Task: In the  document Marriage.odt Select the text and change paragraph spacing to  'Double' Change page orientation to  'Landscape' Add Page color Dark Red
Action: Mouse moved to (628, 383)
Screenshot: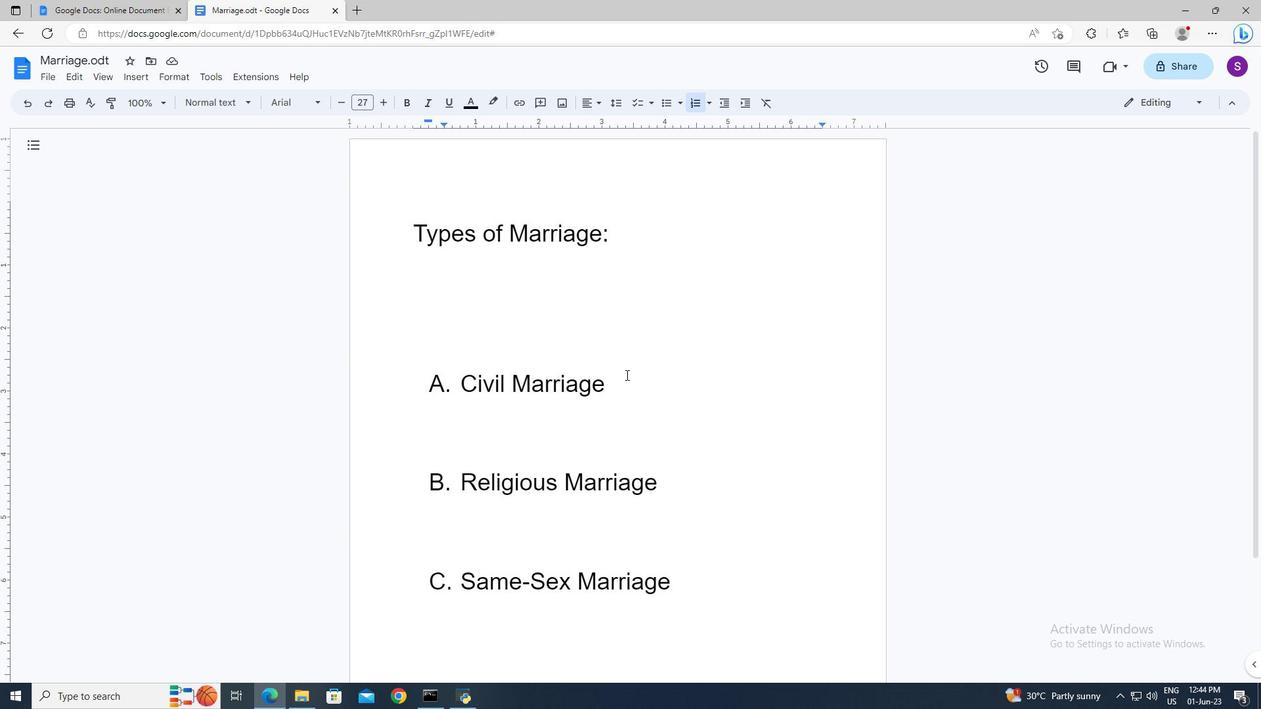 
Action: Mouse pressed left at (628, 383)
Screenshot: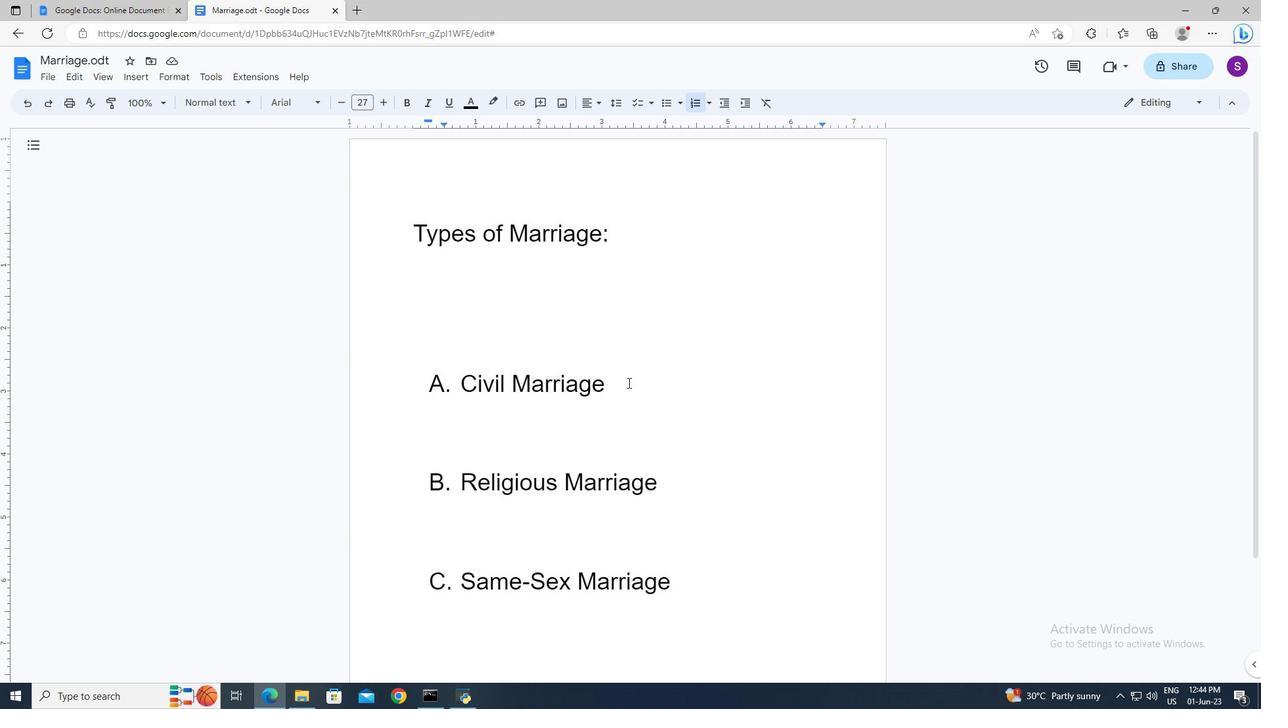 
Action: Key pressed ctrl+A
Screenshot: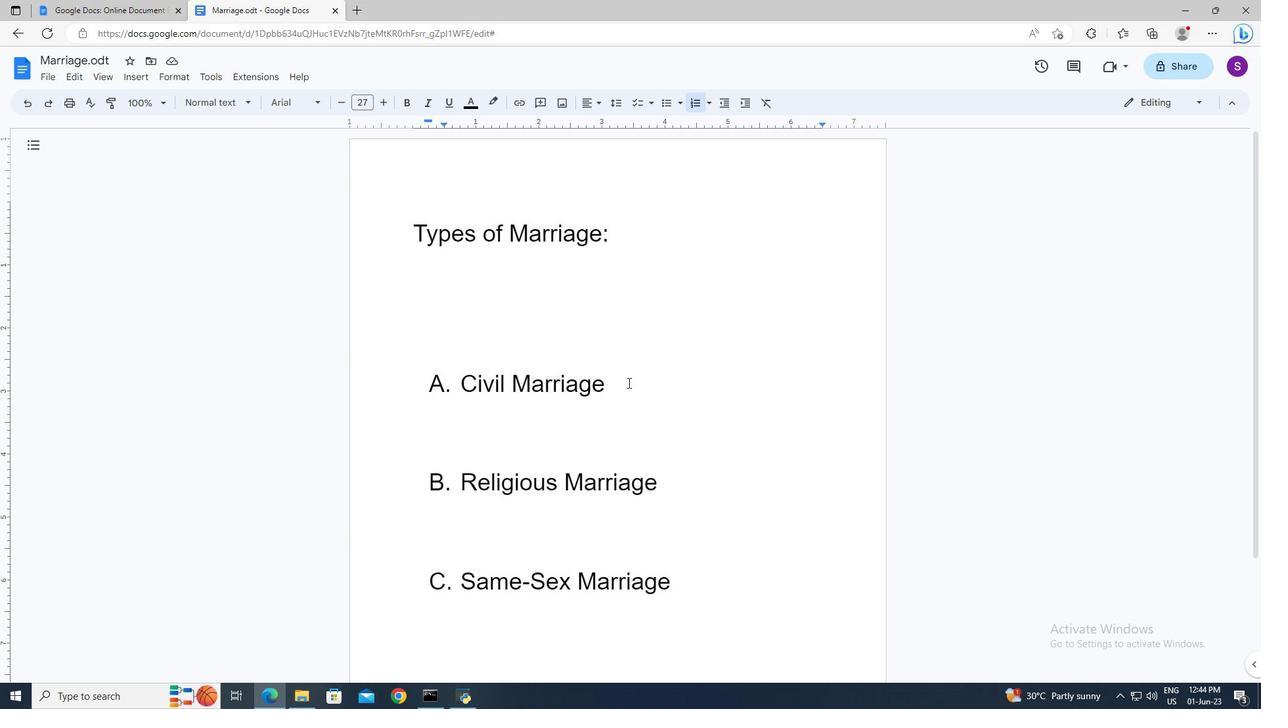 
Action: Mouse moved to (622, 105)
Screenshot: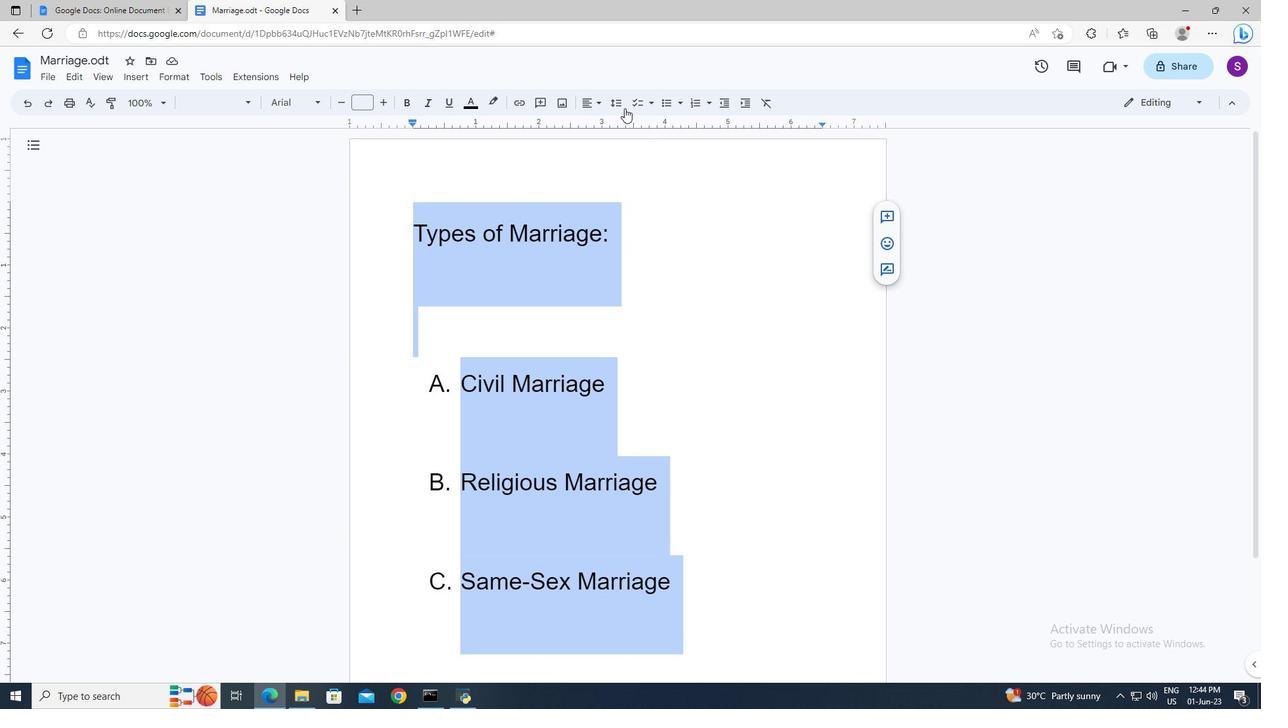 
Action: Mouse pressed left at (622, 105)
Screenshot: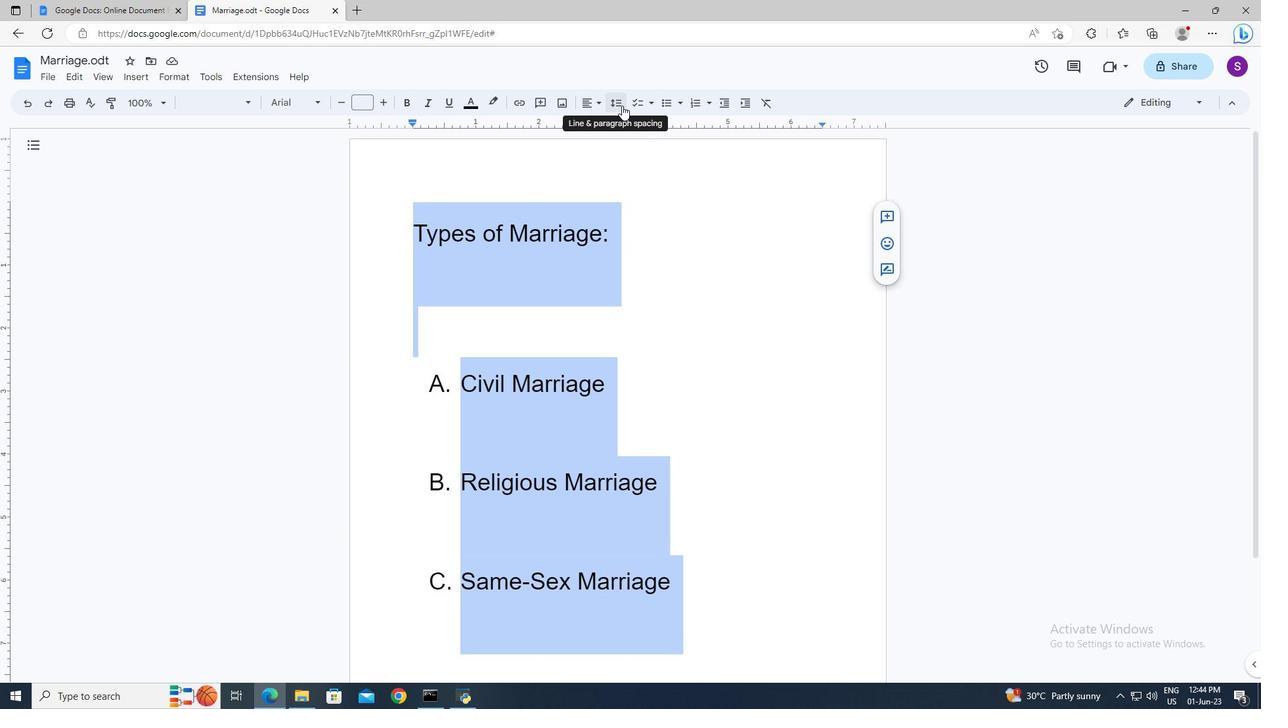 
Action: Mouse moved to (627, 182)
Screenshot: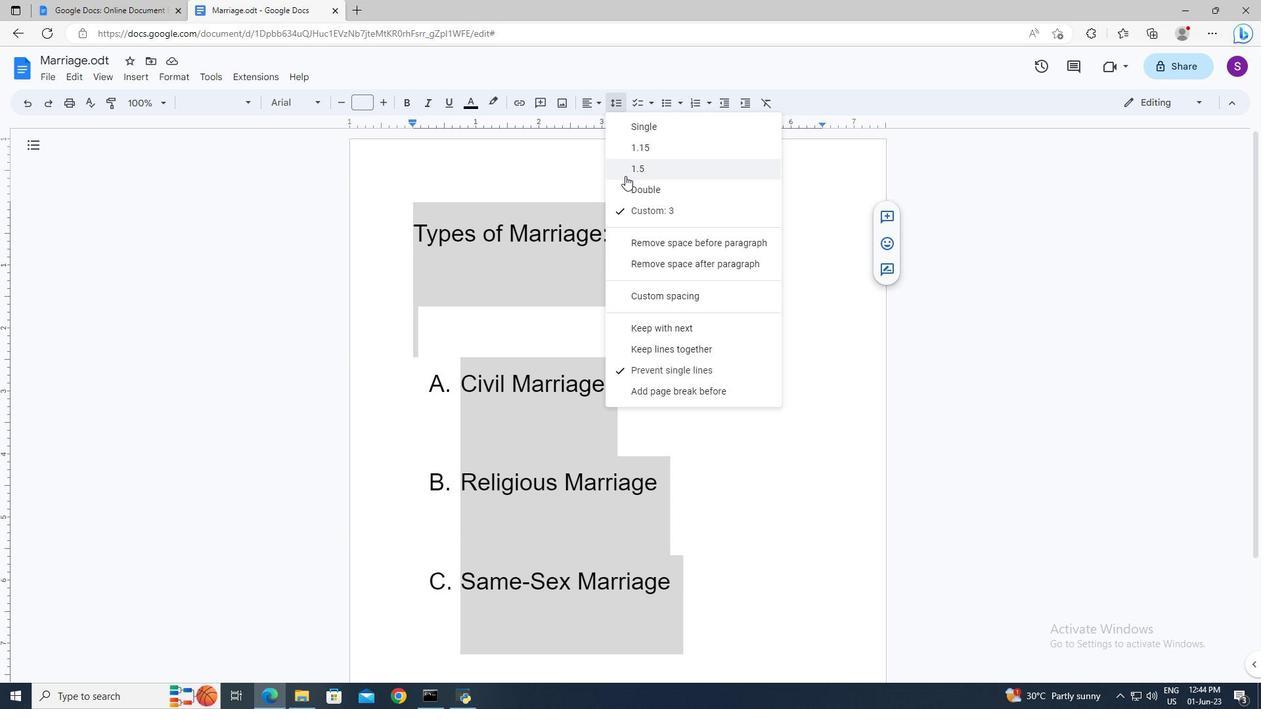 
Action: Mouse pressed left at (627, 182)
Screenshot: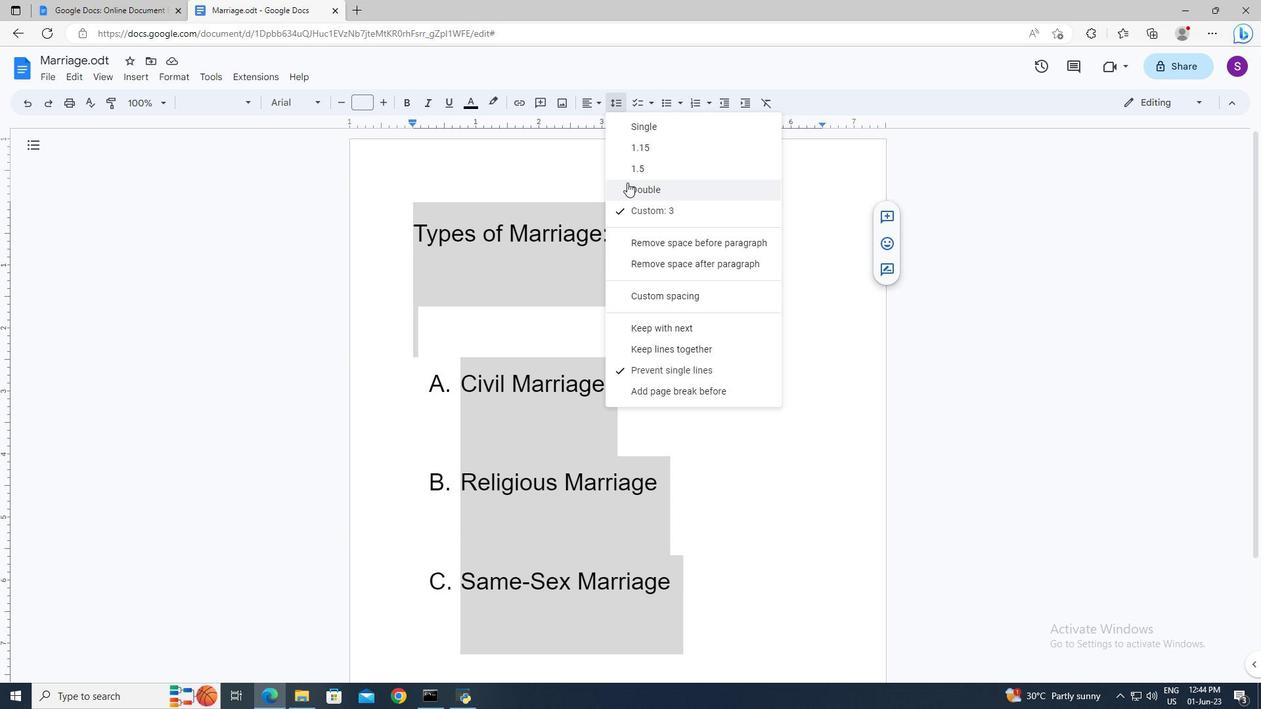 
Action: Mouse moved to (630, 213)
Screenshot: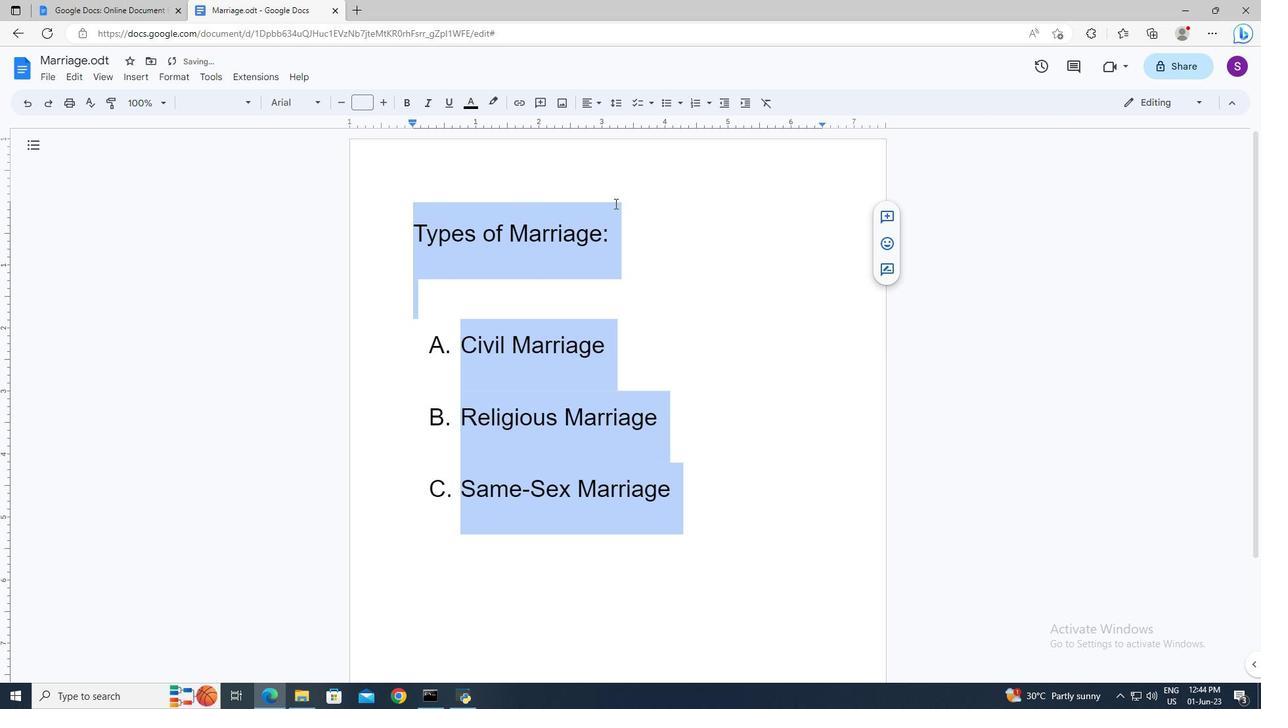 
Action: Mouse pressed left at (630, 213)
Screenshot: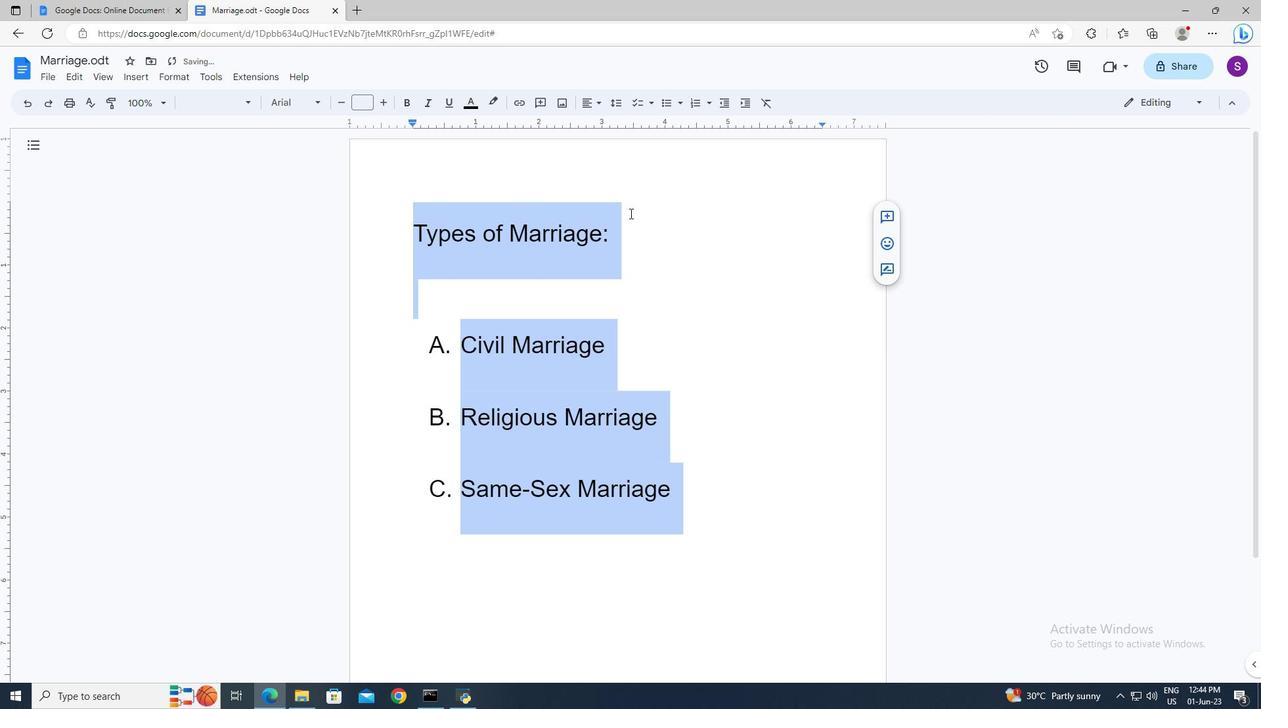 
Action: Mouse moved to (44, 76)
Screenshot: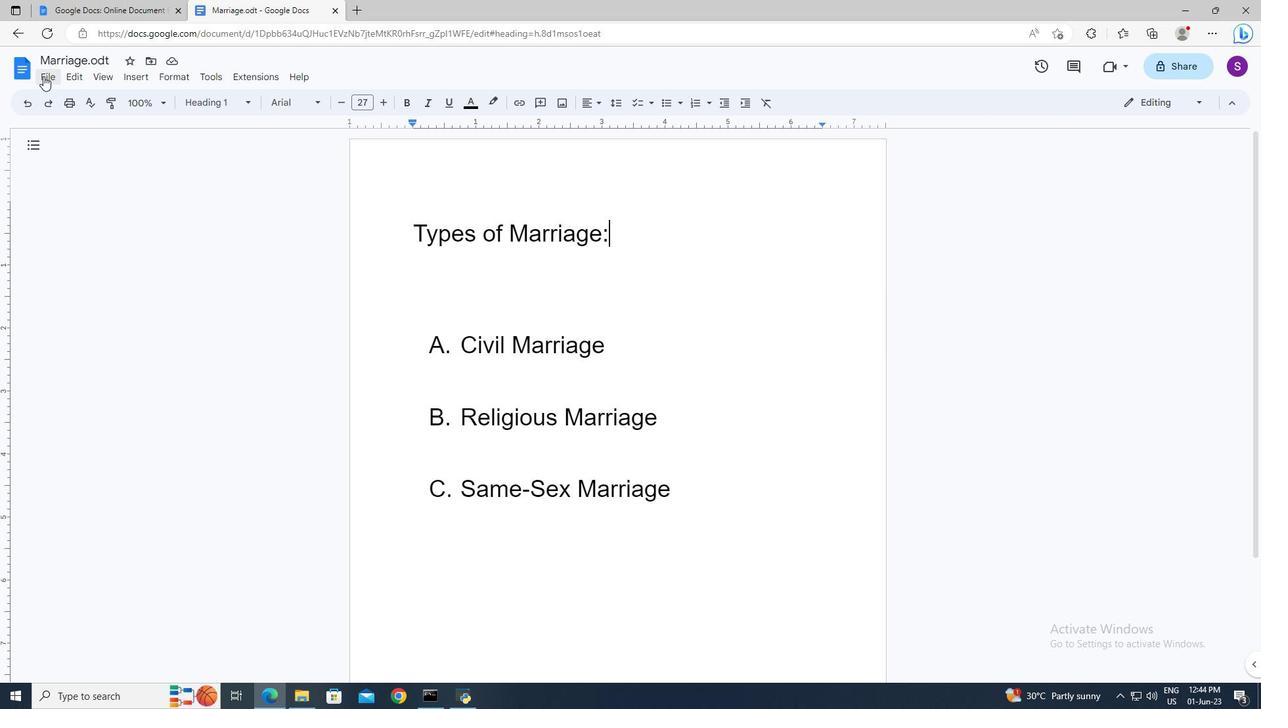 
Action: Mouse pressed left at (44, 76)
Screenshot: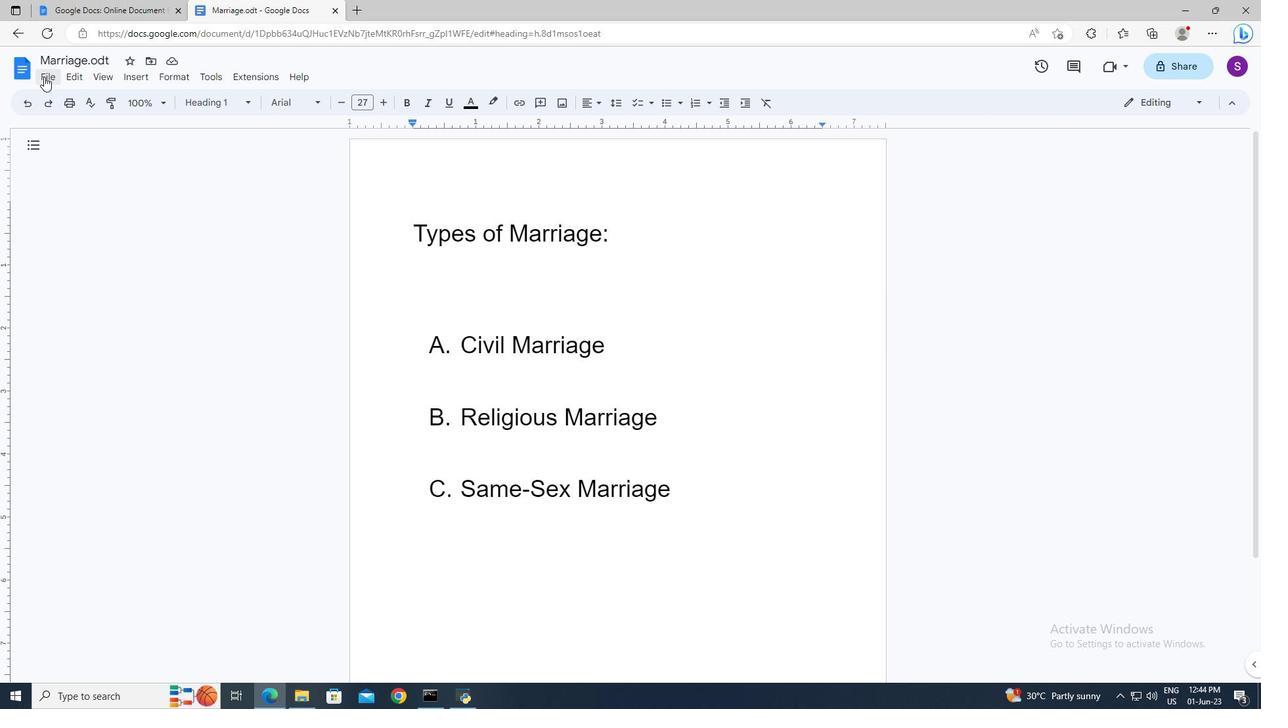 
Action: Mouse moved to (93, 431)
Screenshot: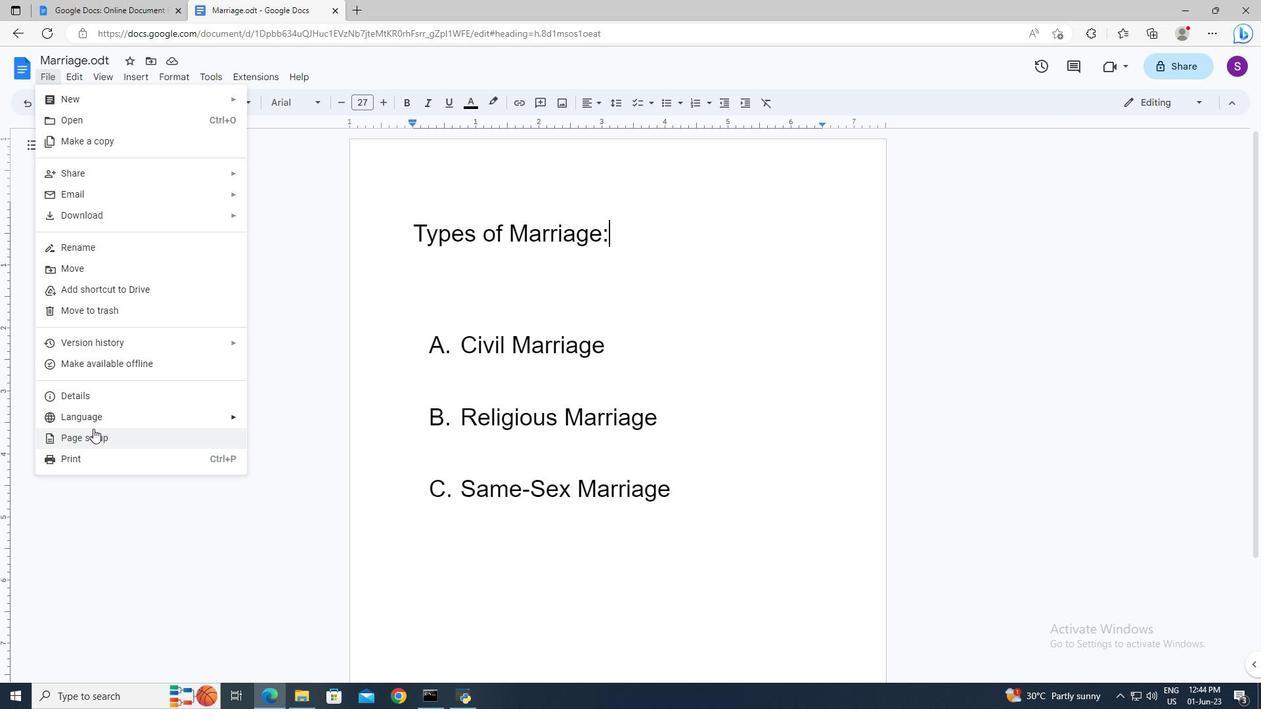 
Action: Mouse pressed left at (93, 431)
Screenshot: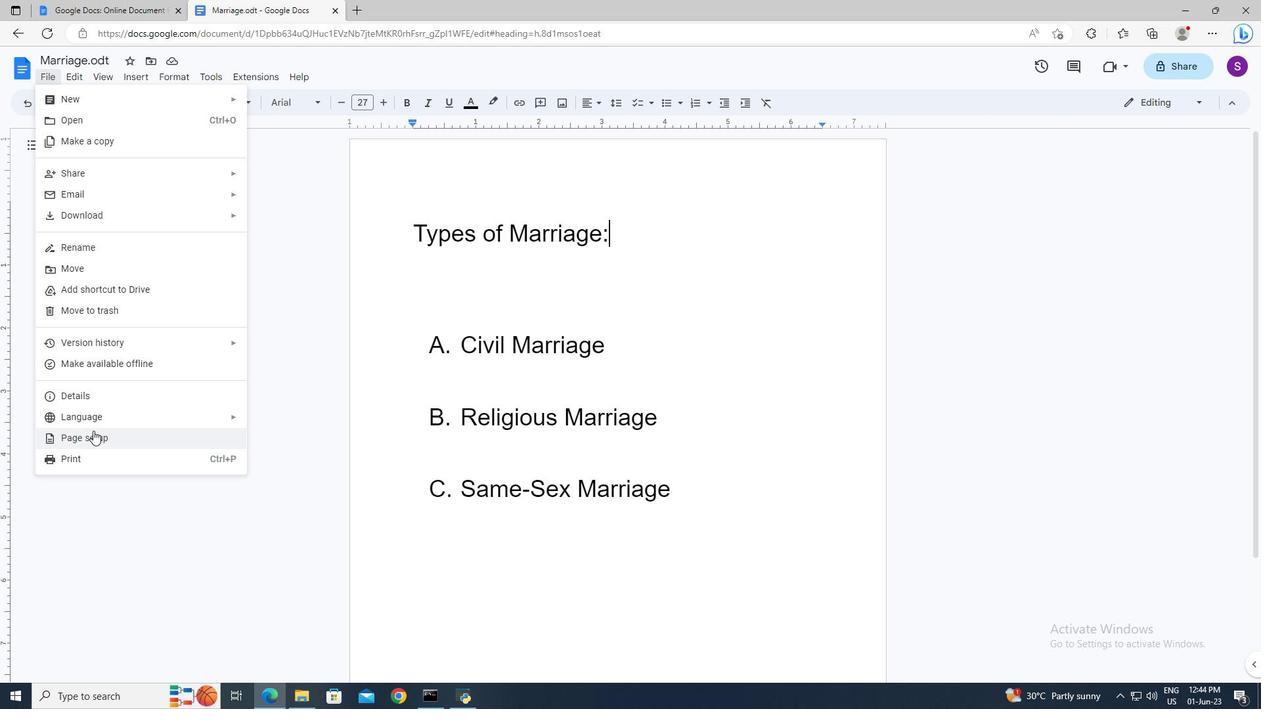 
Action: Mouse moved to (588, 345)
Screenshot: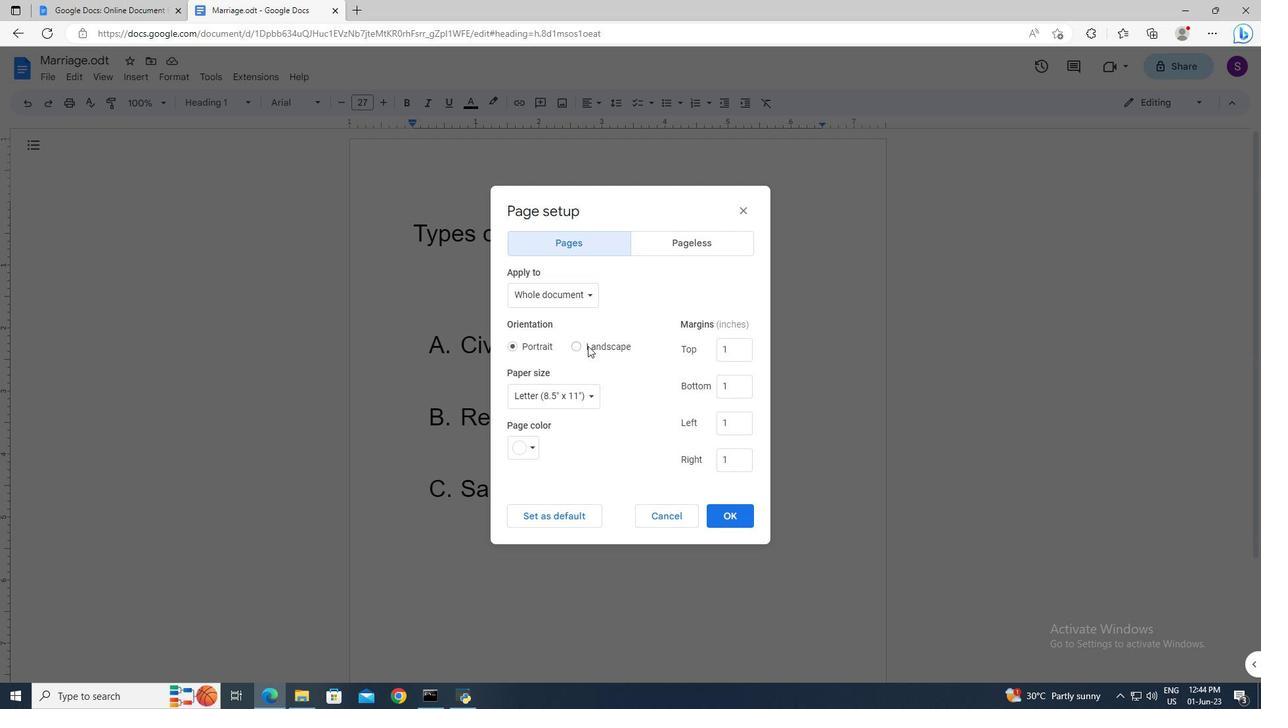 
Action: Mouse pressed left at (588, 345)
Screenshot: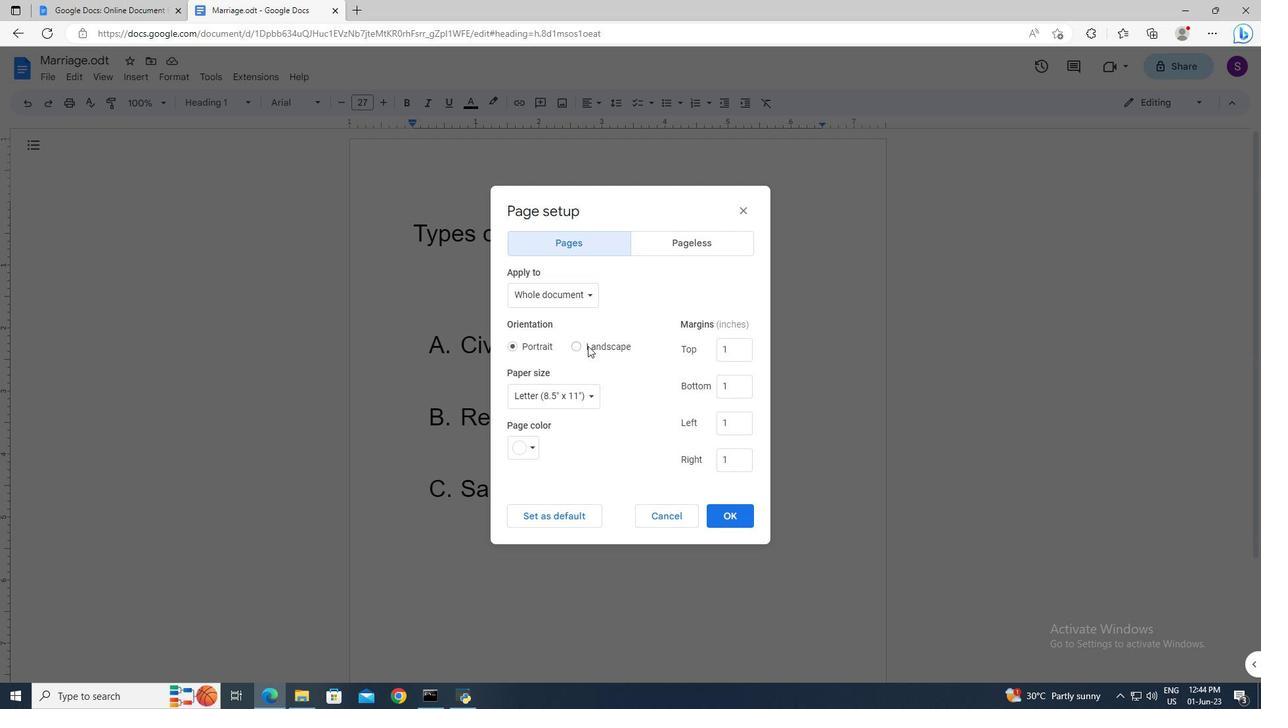 
Action: Mouse moved to (536, 441)
Screenshot: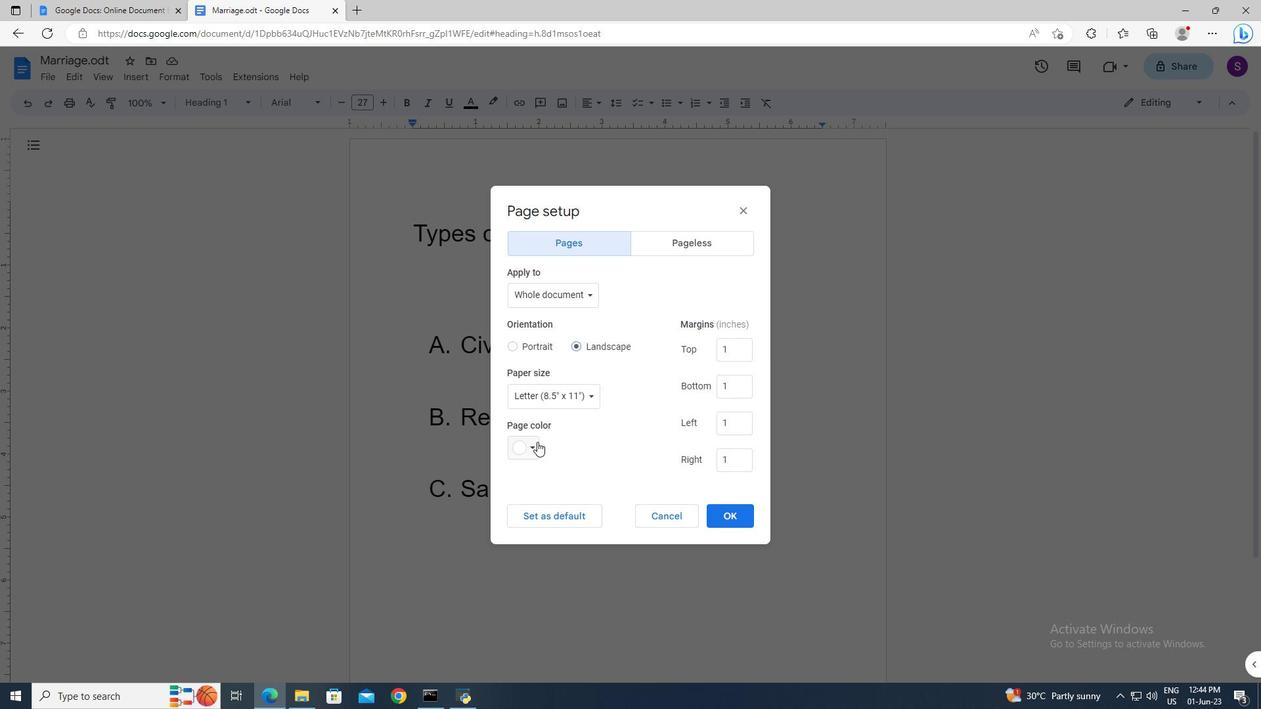 
Action: Mouse pressed left at (536, 441)
Screenshot: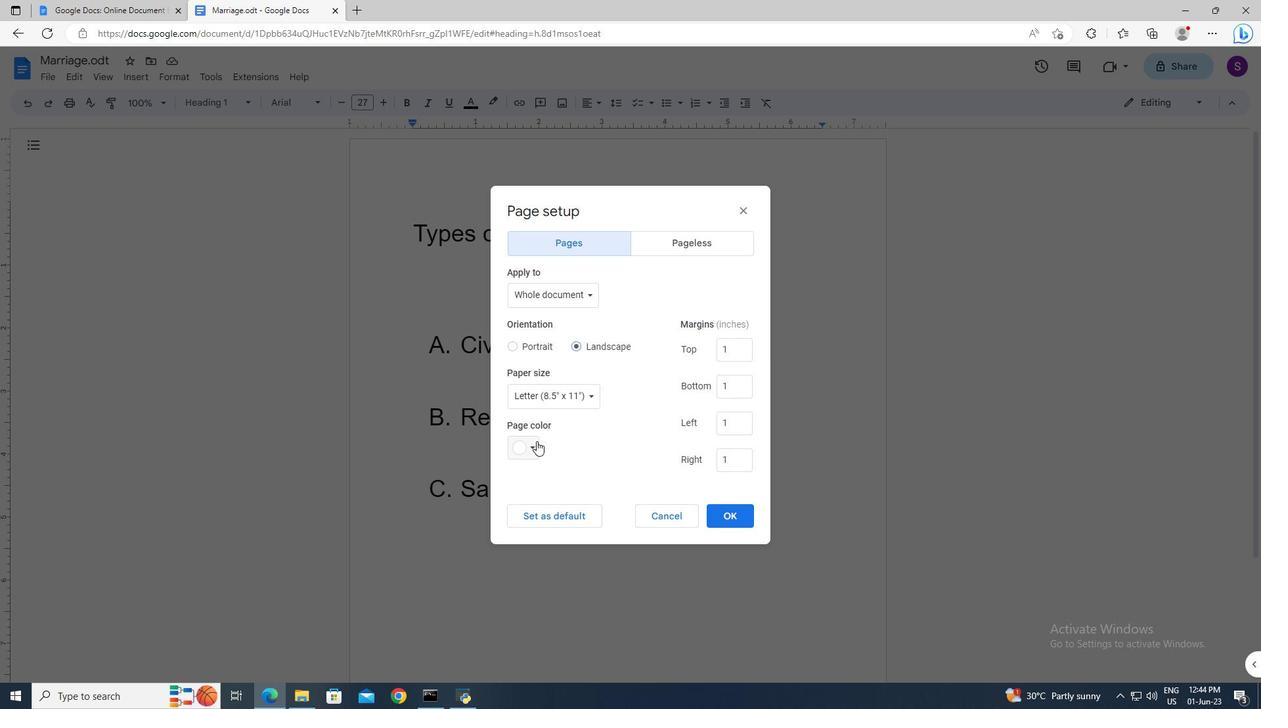 
Action: Mouse moved to (539, 559)
Screenshot: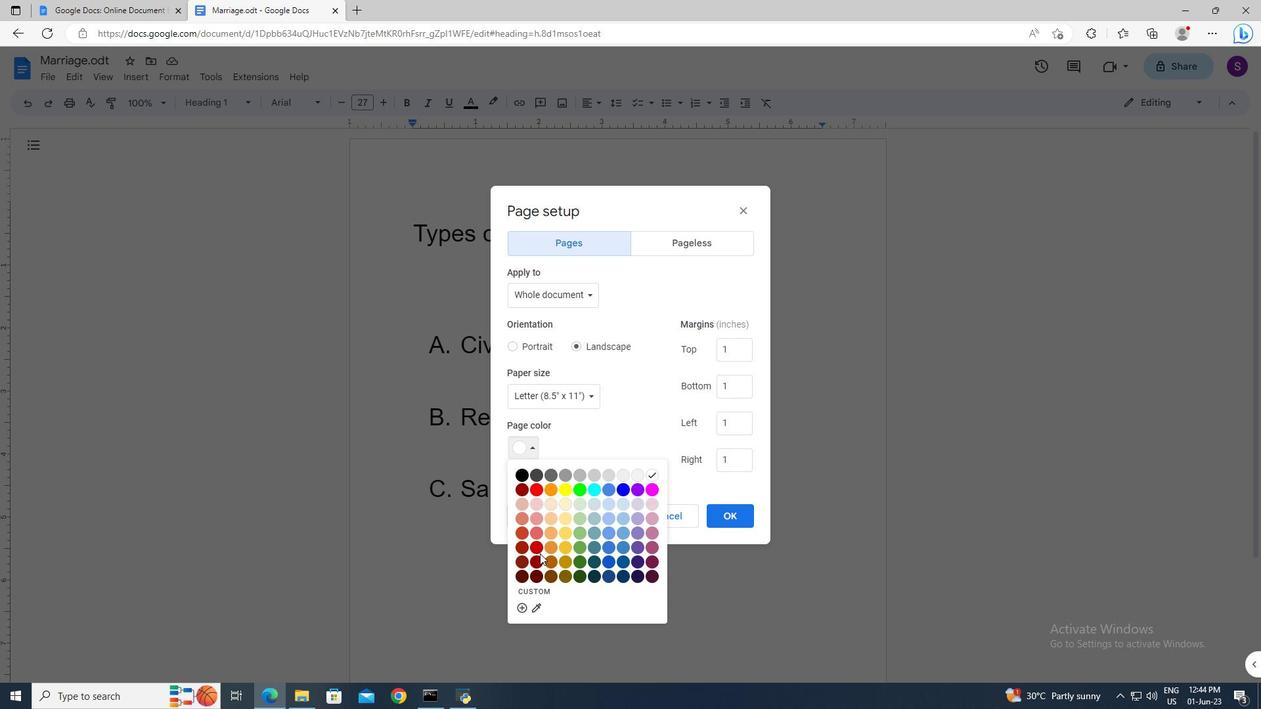 
Action: Mouse pressed left at (539, 559)
Screenshot: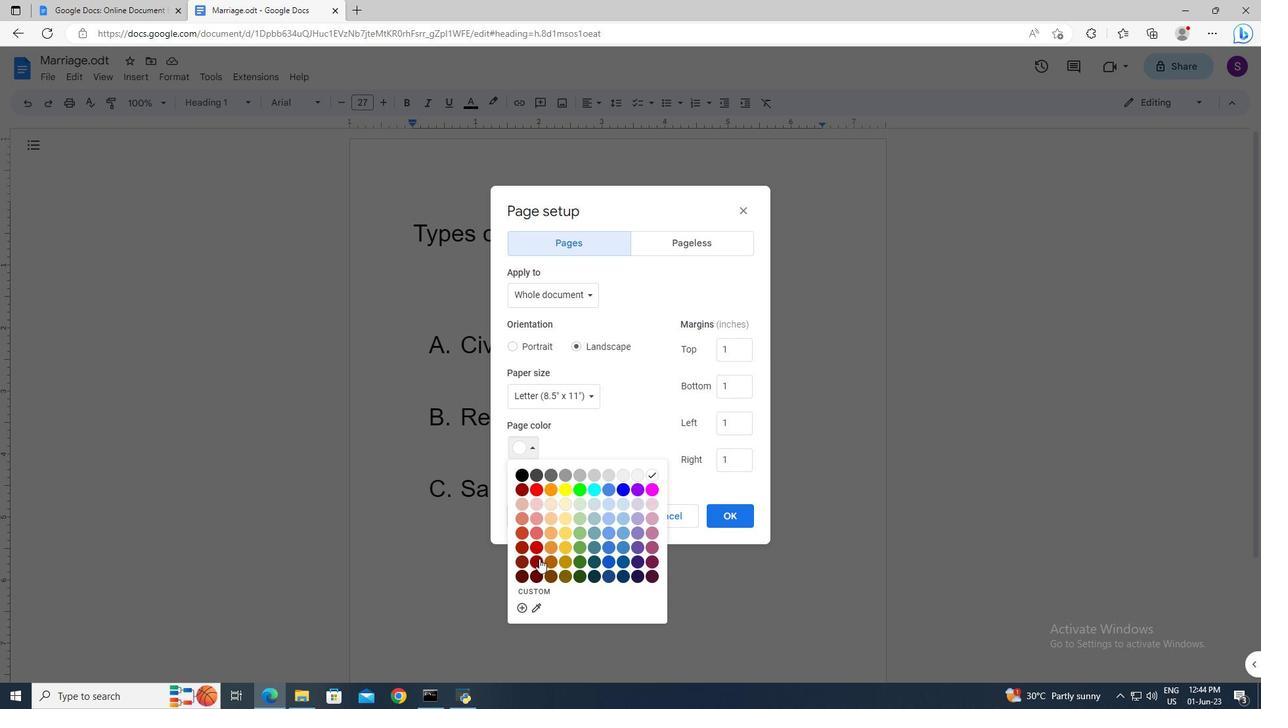 
Action: Mouse moved to (731, 523)
Screenshot: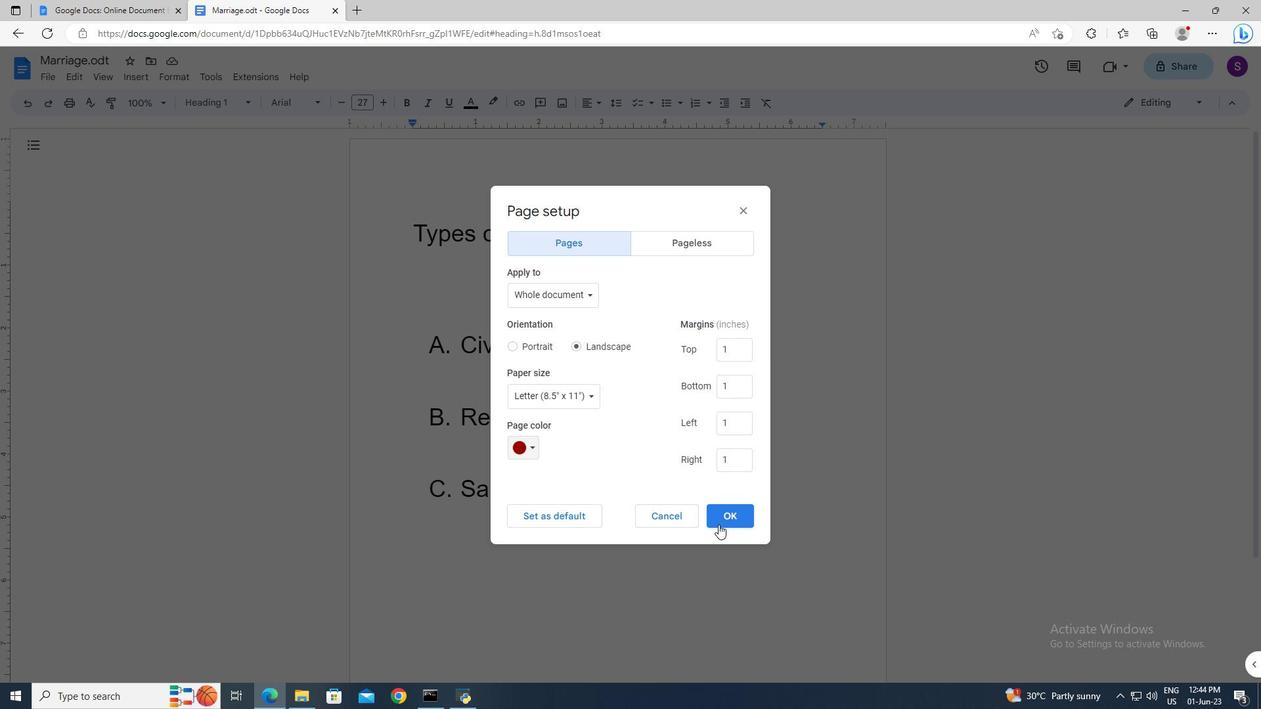 
Action: Mouse pressed left at (731, 523)
Screenshot: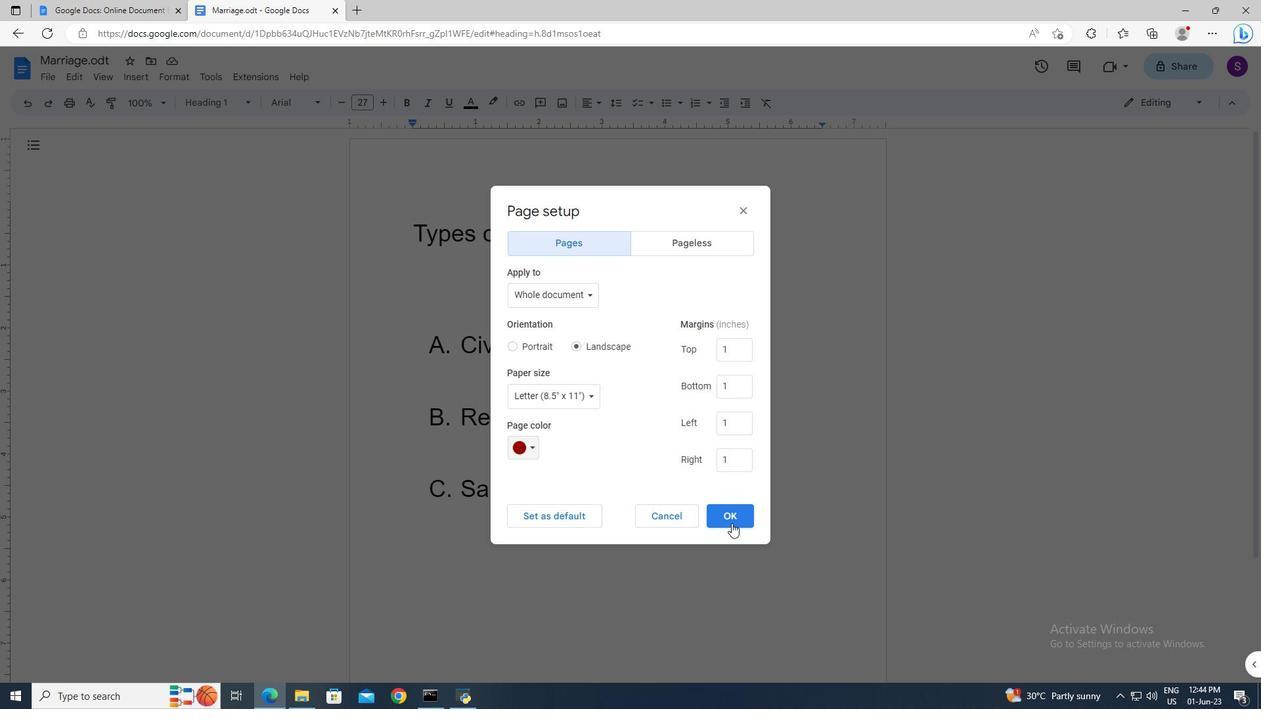 
